 Task: Add an event with the title Third Marketing Campaign Brainstorming, date ''2023/12/26'', time 16:00and add a description: Welcome to the Coffee Meeting with a Potential Investor, an exciting opportunity to connect, share your business vision, and explore potential investment opportunities. This meeting is designed to foster a mutually beneficial relationship between you and the investor, providing a platform to discuss your business goals, growth strategies, and the potential for collaboration.Mark the tasks as Completed , logged in from the account softage.4@softage.netand send the event invitation to softage.9@softage.net and softage.10@softage.net. Set a reminder for the event Doesn''t repeat
Action: Mouse moved to (91, 110)
Screenshot: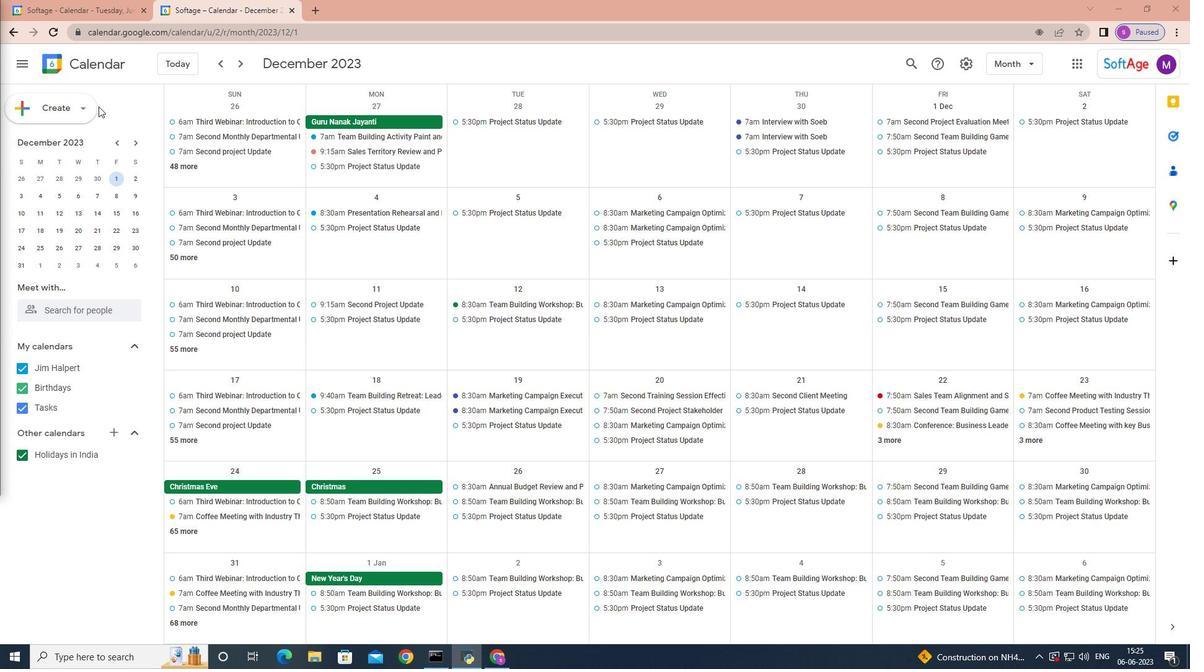 
Action: Mouse pressed left at (91, 110)
Screenshot: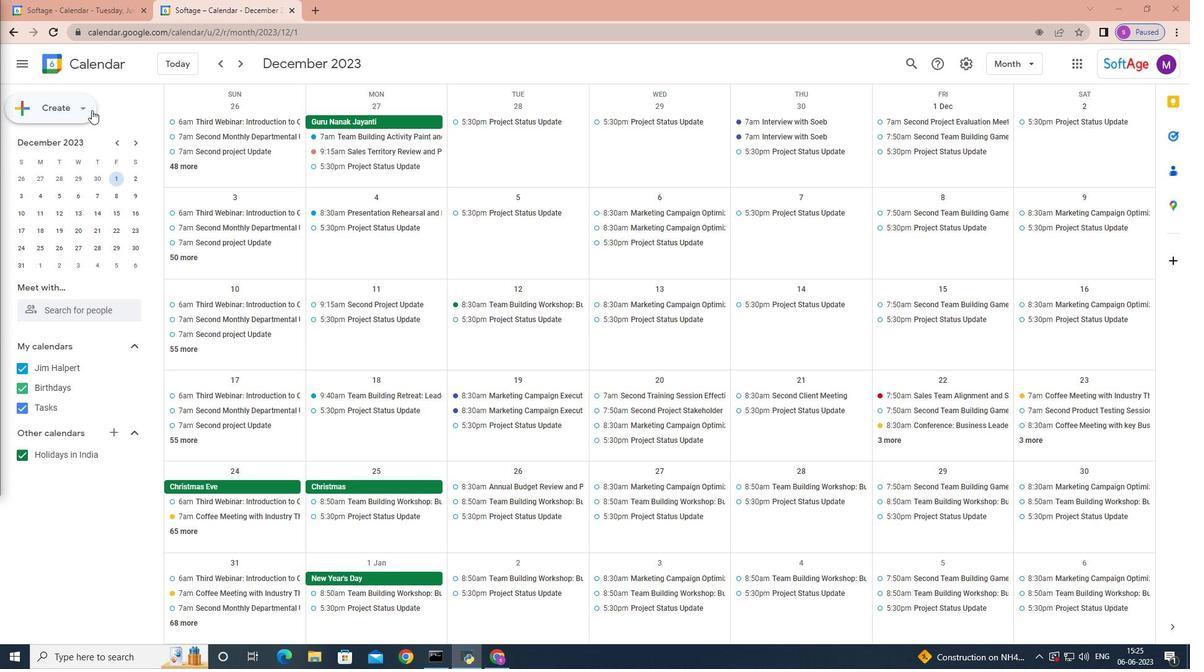 
Action: Mouse moved to (80, 133)
Screenshot: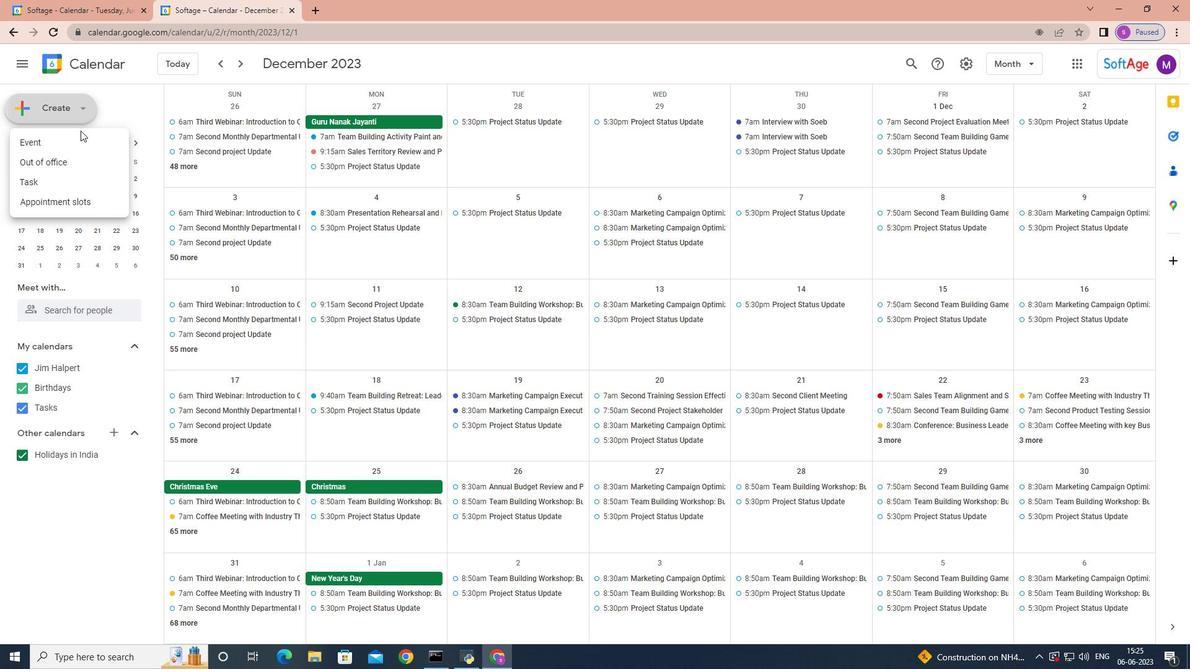 
Action: Mouse pressed left at (80, 133)
Screenshot: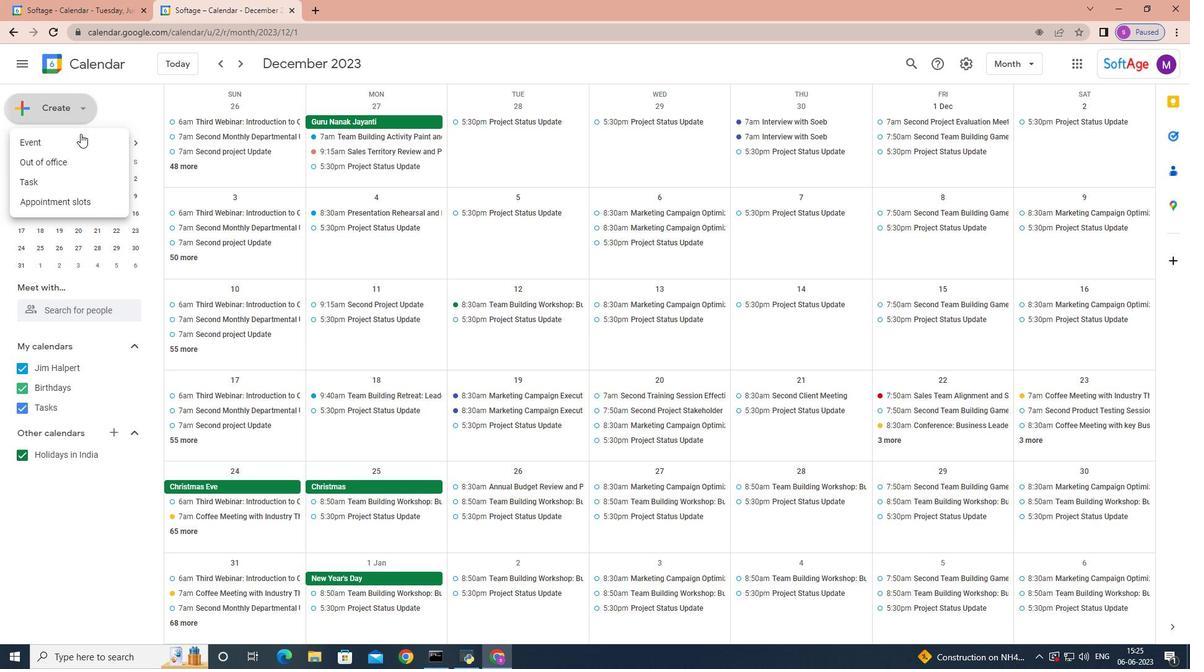 
Action: Mouse moved to (761, 414)
Screenshot: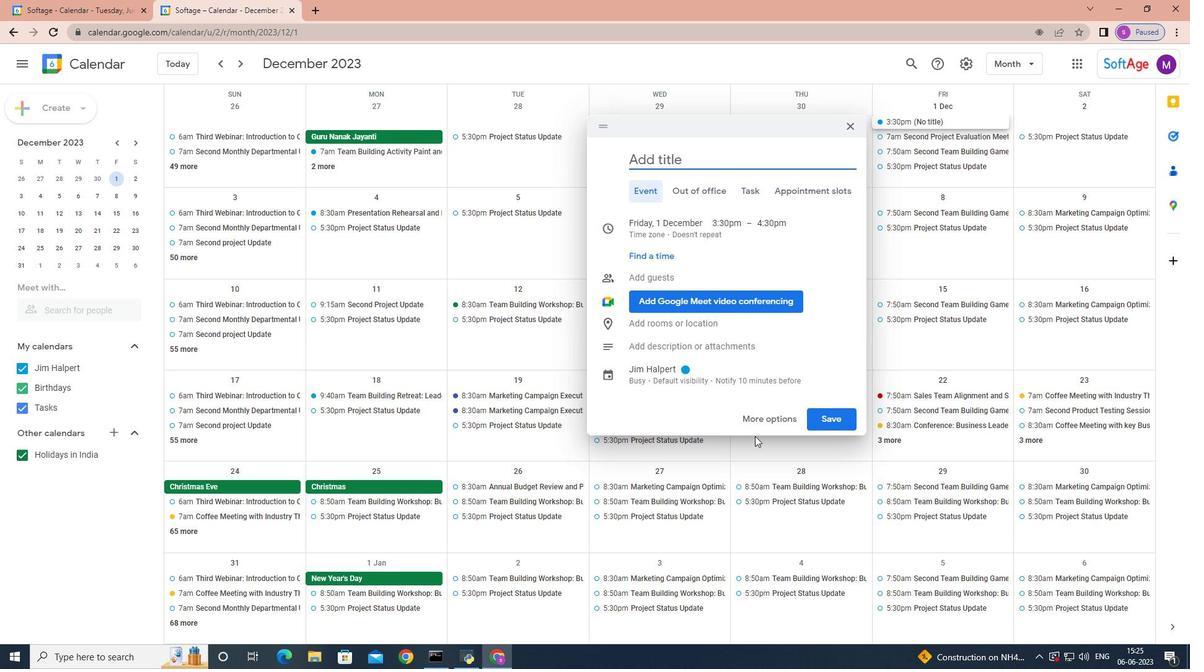 
Action: Mouse pressed left at (761, 414)
Screenshot: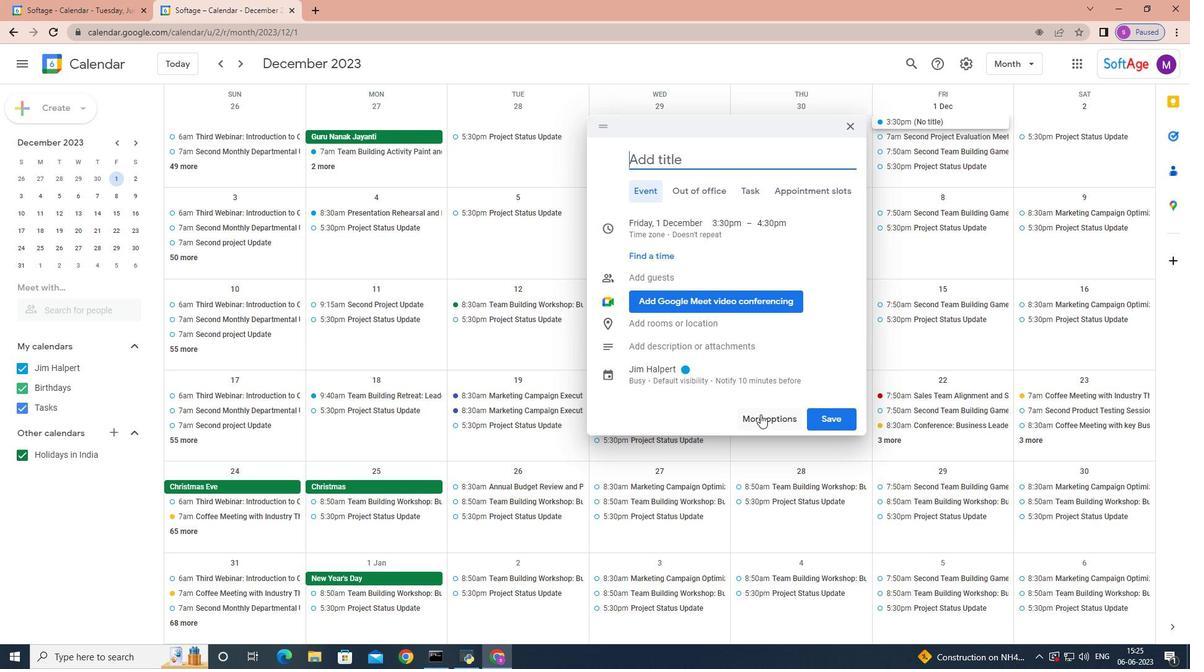 
Action: Mouse moved to (720, 417)
Screenshot: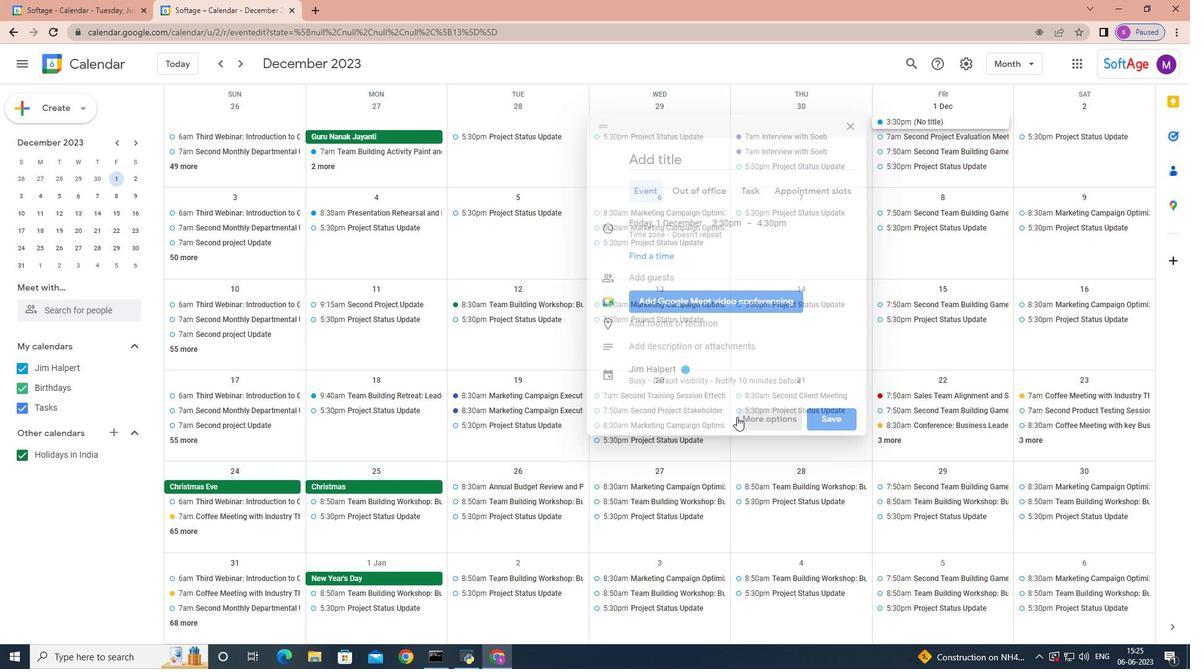 
Action: Key pressed <Key.shift>Third<Key.space><Key.shift>Marketing<Key.space><Key.shift>Campaign<Key.space><Key.shift>Brainstorming
Screenshot: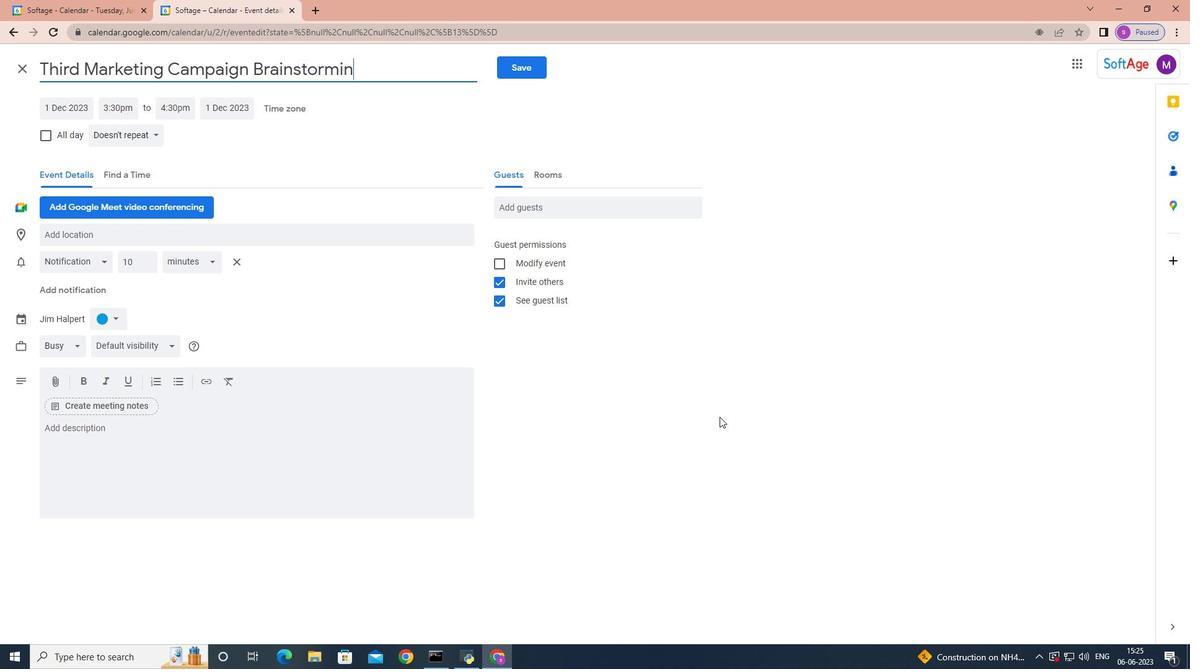
Action: Mouse moved to (64, 102)
Screenshot: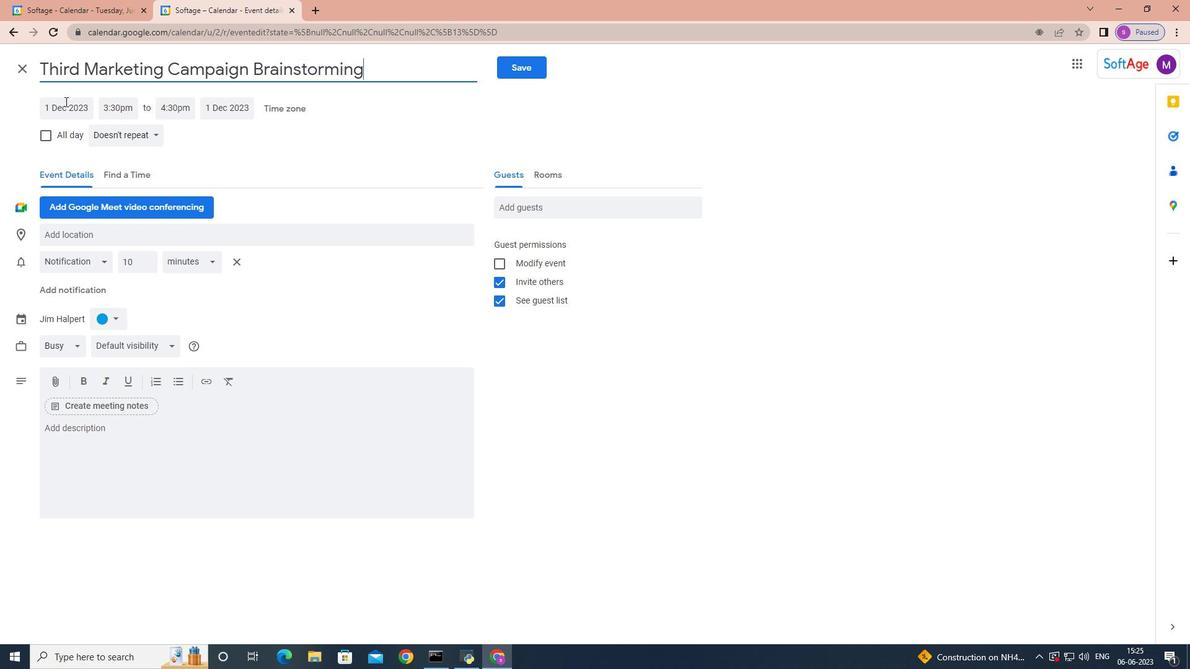 
Action: Mouse pressed left at (64, 102)
Screenshot: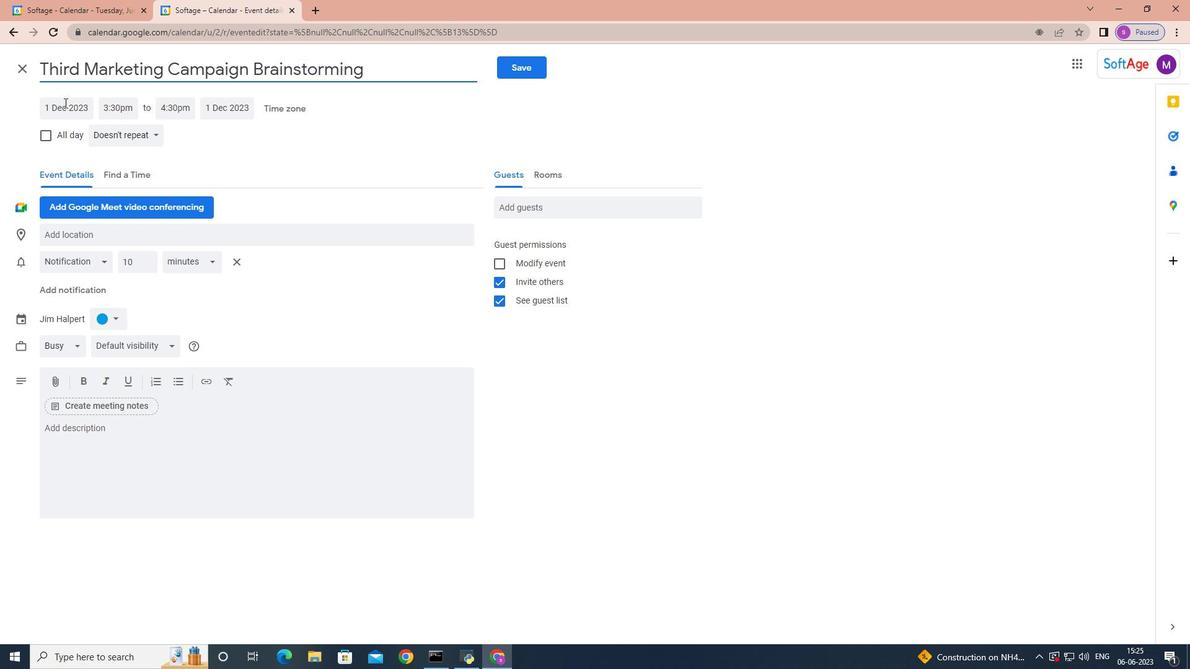 
Action: Mouse moved to (111, 238)
Screenshot: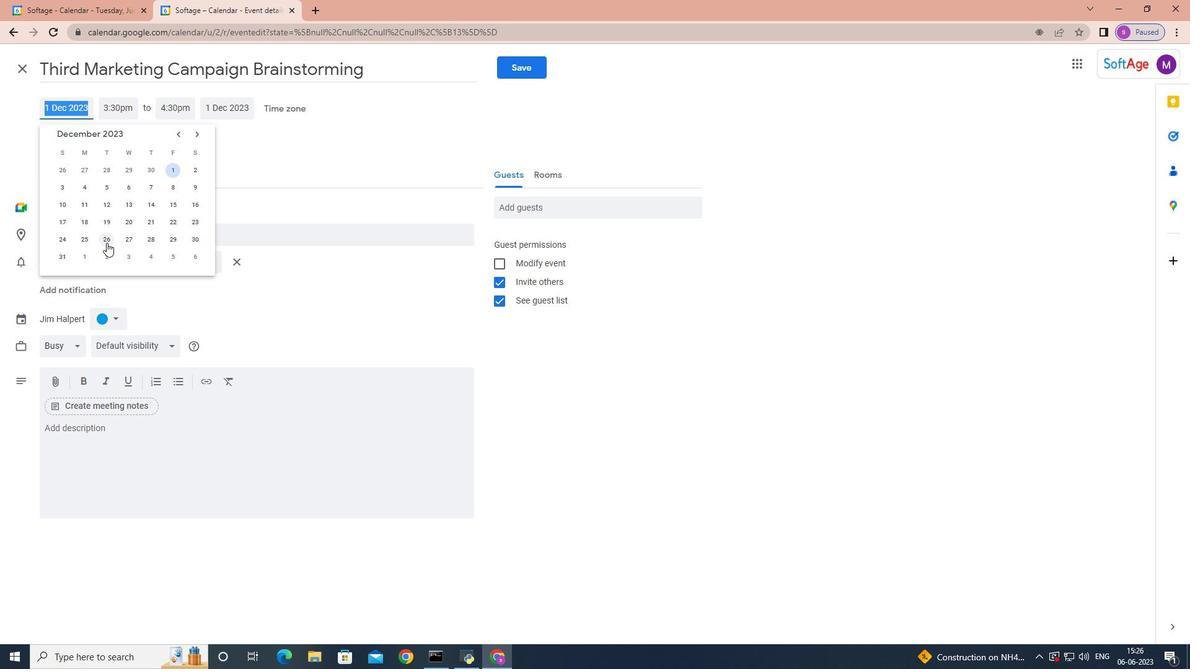 
Action: Mouse pressed left at (111, 238)
Screenshot: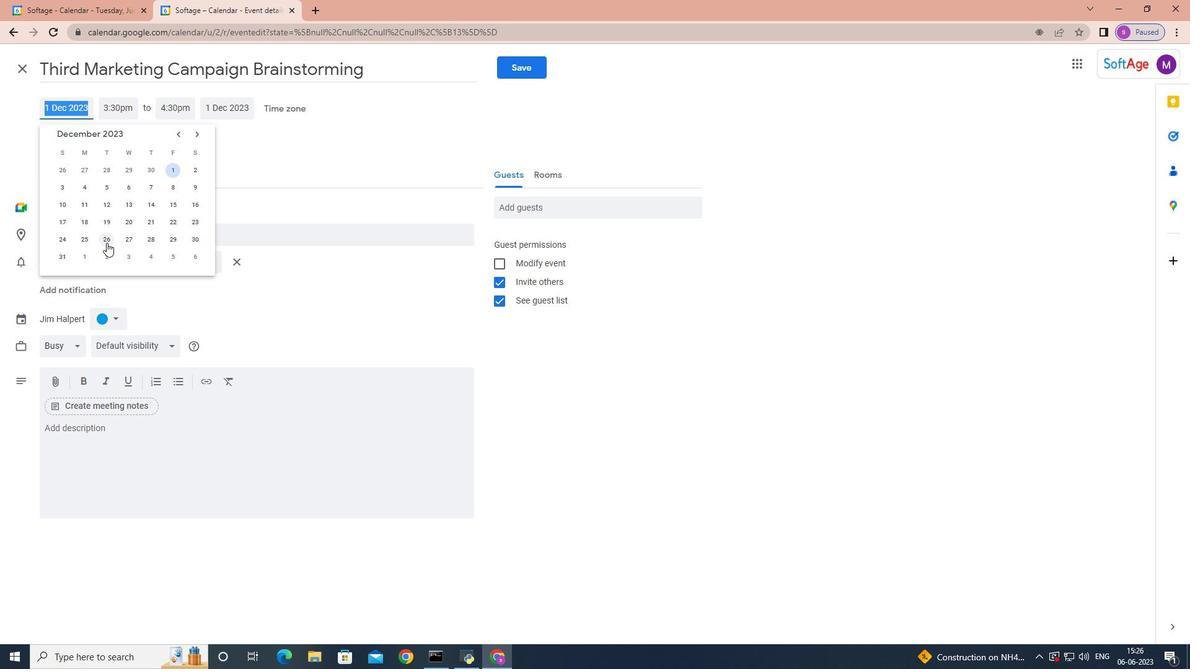 
Action: Mouse moved to (118, 107)
Screenshot: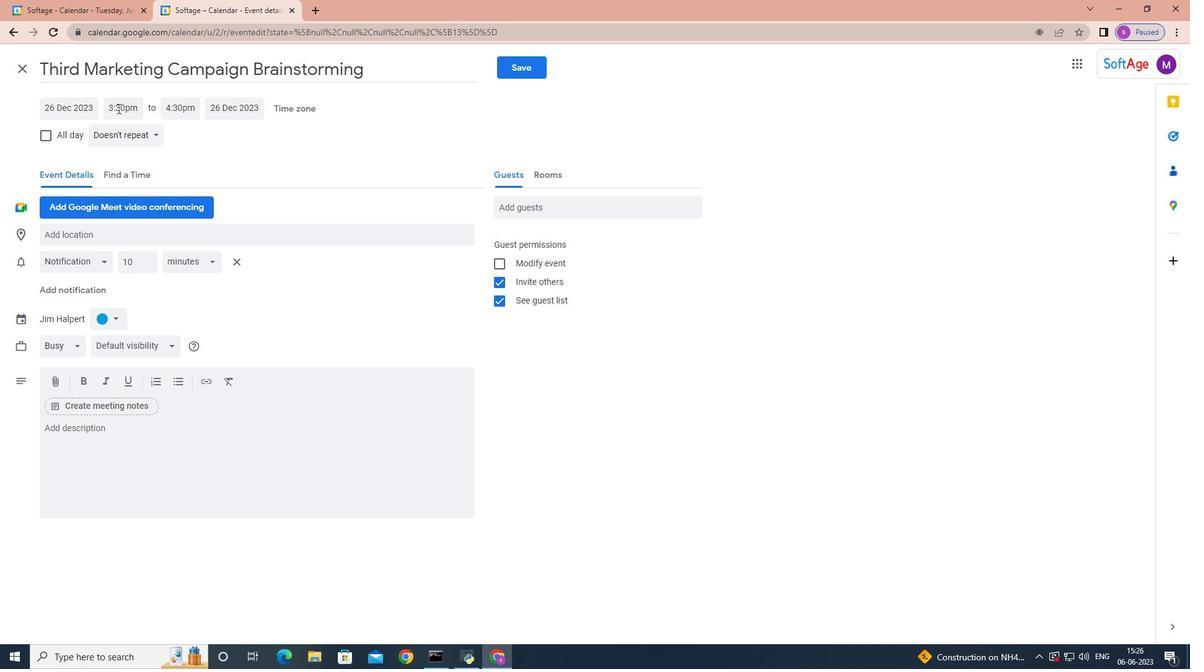 
Action: Mouse pressed left at (118, 107)
Screenshot: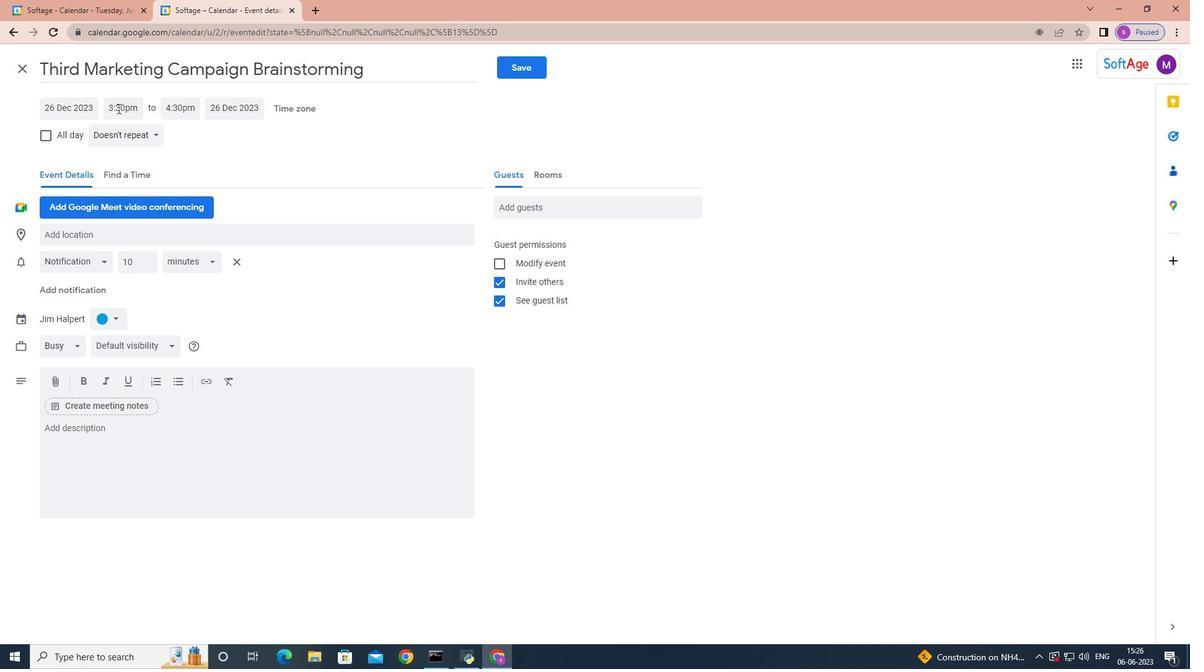 
Action: Mouse moved to (120, 107)
Screenshot: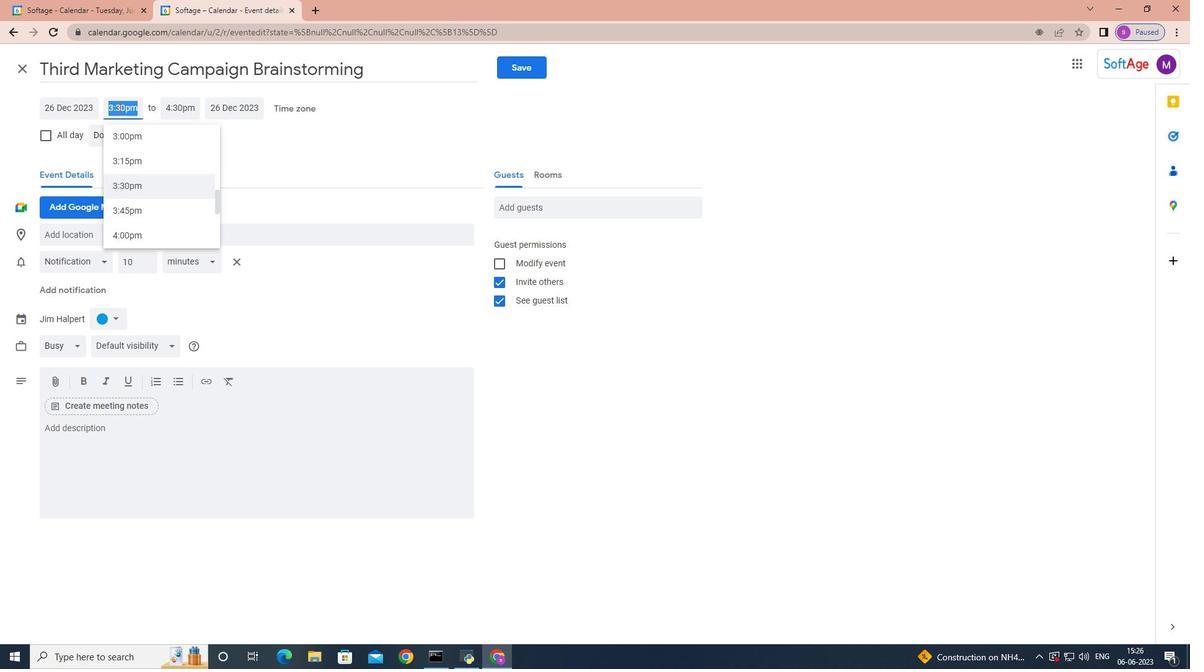 
Action: Key pressed 16<Key.shift>:00<Key.enter>
Screenshot: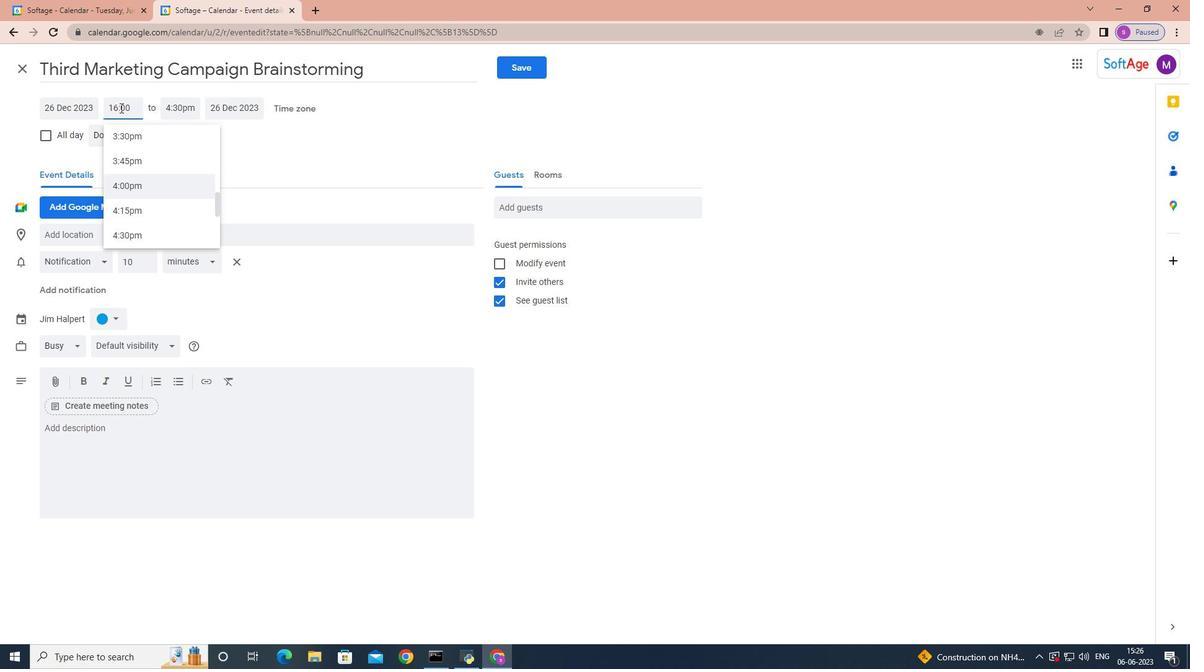 
Action: Mouse moved to (107, 441)
Screenshot: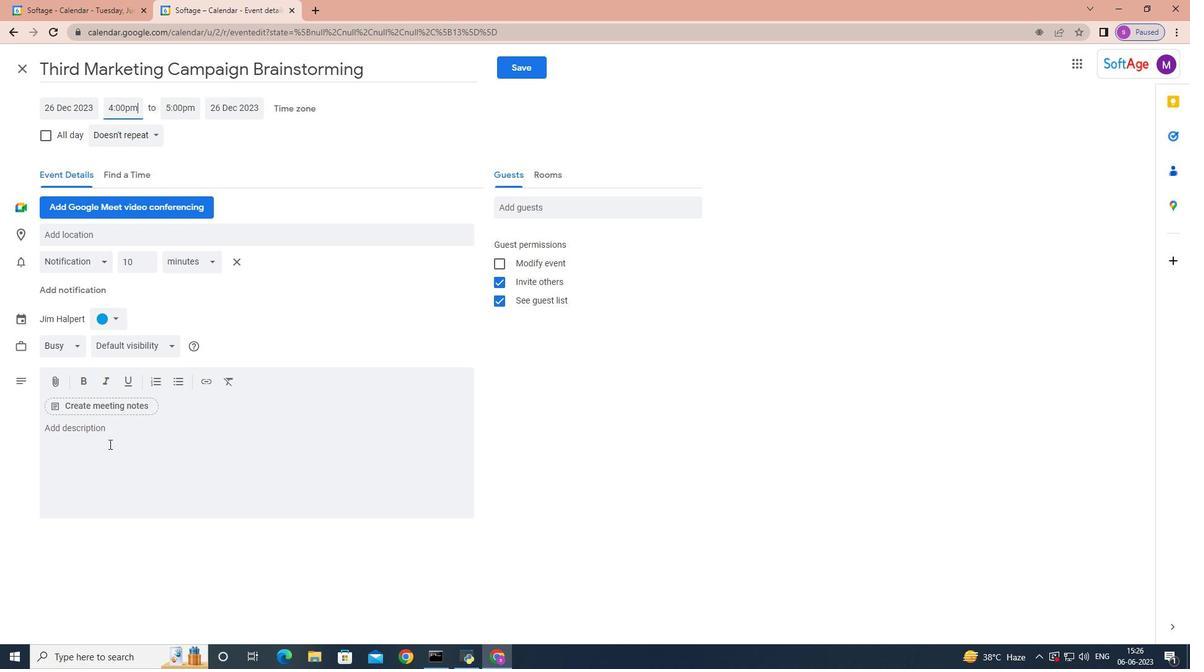 
Action: Mouse pressed left at (107, 441)
Screenshot: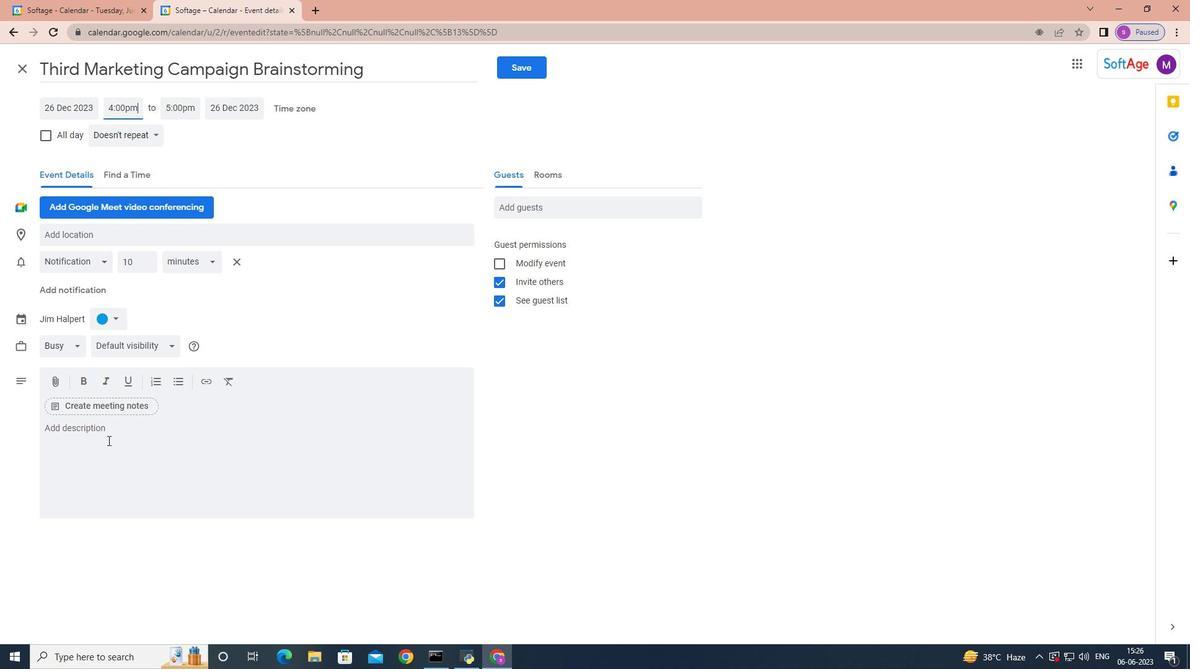 
Action: Key pressed <Key.shift>Welcome<Key.space>to<Key.space>the<Key.space>v<Key.backspace>coffee<Key.space>meeting<Key.space>with<Key.space>a<Key.space><Key.shift>potential<Key.space>investor,<Key.space>amn<Key.space><Key.backspace><Key.backspace><Key.backspace>n<Key.space>exciting<Key.space>opportunity<Key.space>to<Key.space>connect,<Key.space>share<Key.space>your<Key.space>business<Key.space>vision<Key.space>and<Key.space>explore<Key.space>potential<Key.space>investment<Key.space>opportunities.<Key.space><Key.shift>This<Key.space>meeting<Key.space>is<Key.space>designed<Key.space>to<Key.space>foster<Key.space>a<Key.space>mutually<Key.space>beneficial<Key.space>real<Key.backspace><Key.backspace>lationshiop<Key.backspace><Key.backspace>p<Key.space>between<Key.space>you<Key.space>and<Key.space>the<Key.space>investor<Key.space><Key.backspace>,<Key.space>providing<Key.space>a<Key.space>platforn<Key.backspace>m<Key.space>to<Key.space>discuss<Key.space>your<Key.space>business<Key.space>goals,<Key.space>growth<Key.space>strategies,<Key.space>and<Key.space>the<Key.space>potential<Key.space>for<Key.space>collaboration.
Screenshot: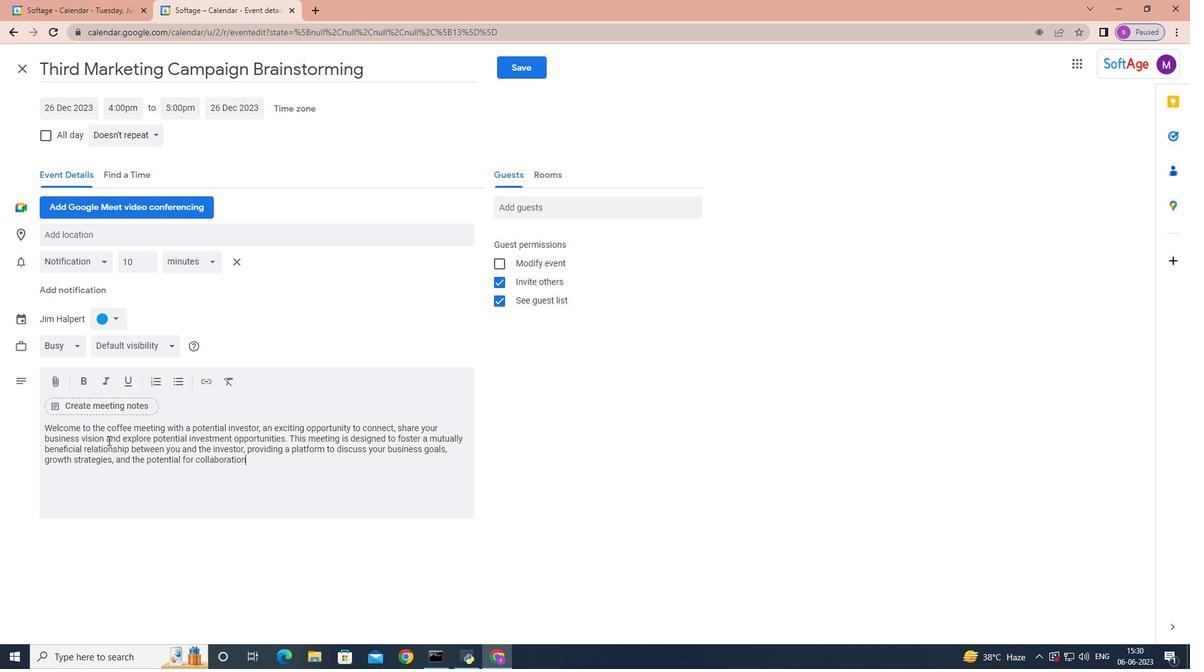 
Action: Mouse moved to (548, 205)
Screenshot: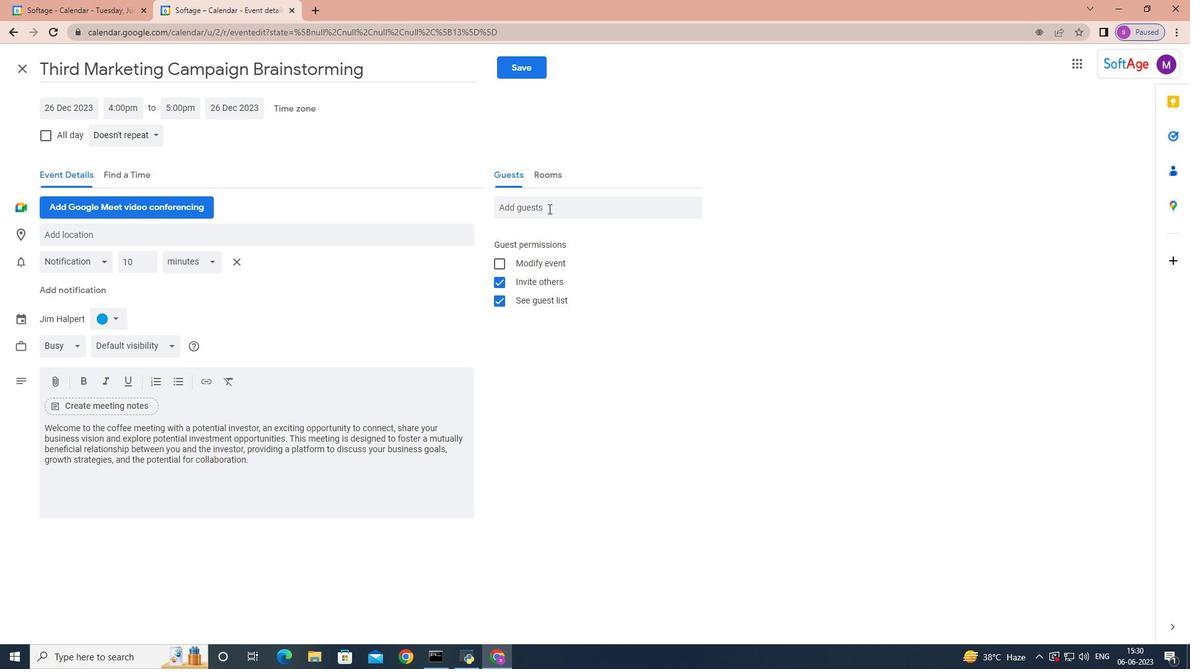 
Action: Mouse pressed left at (548, 205)
Screenshot: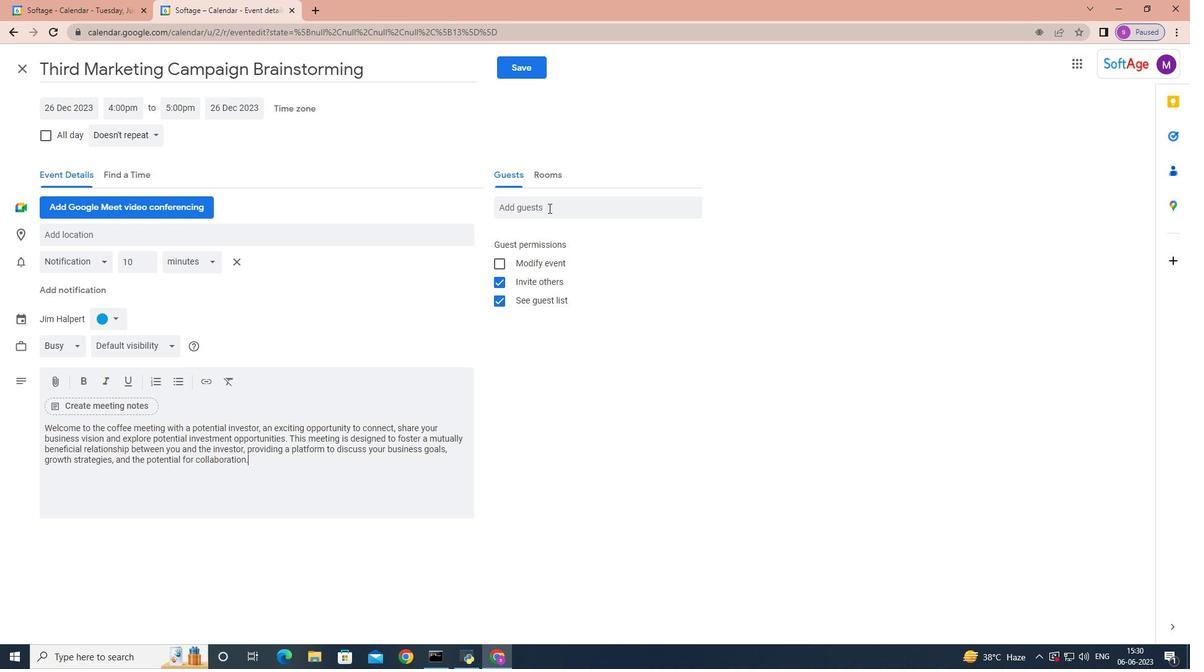 
Action: Mouse moved to (550, 205)
Screenshot: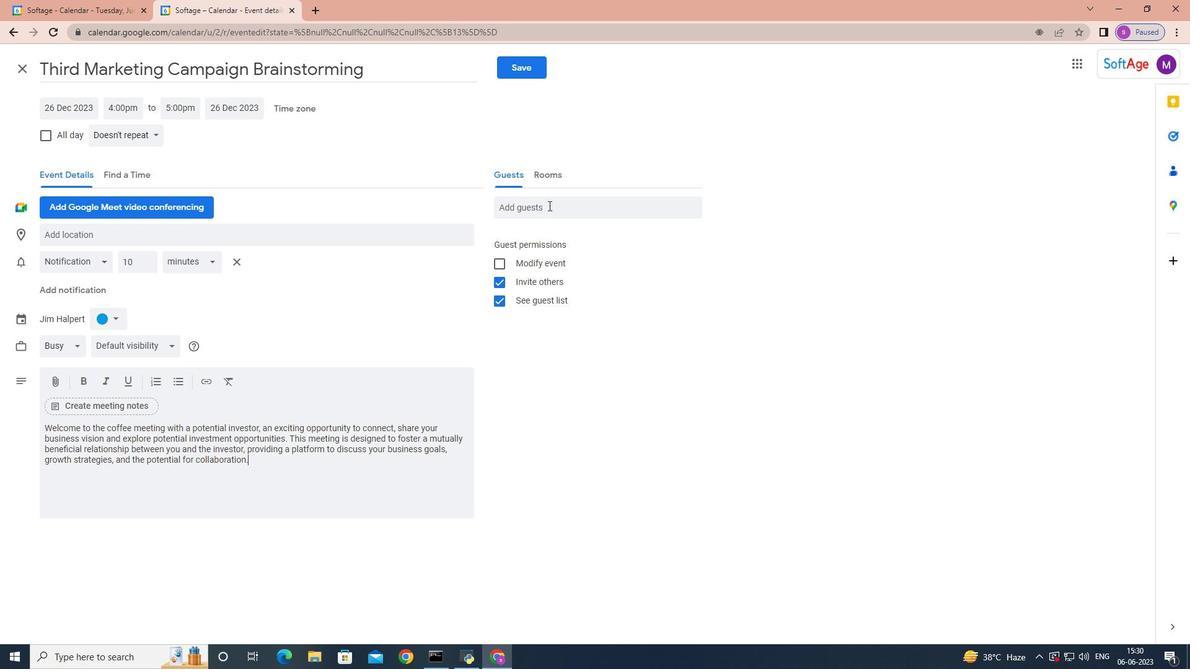 
Action: Key pressed softage.8<Key.backspace>9
Screenshot: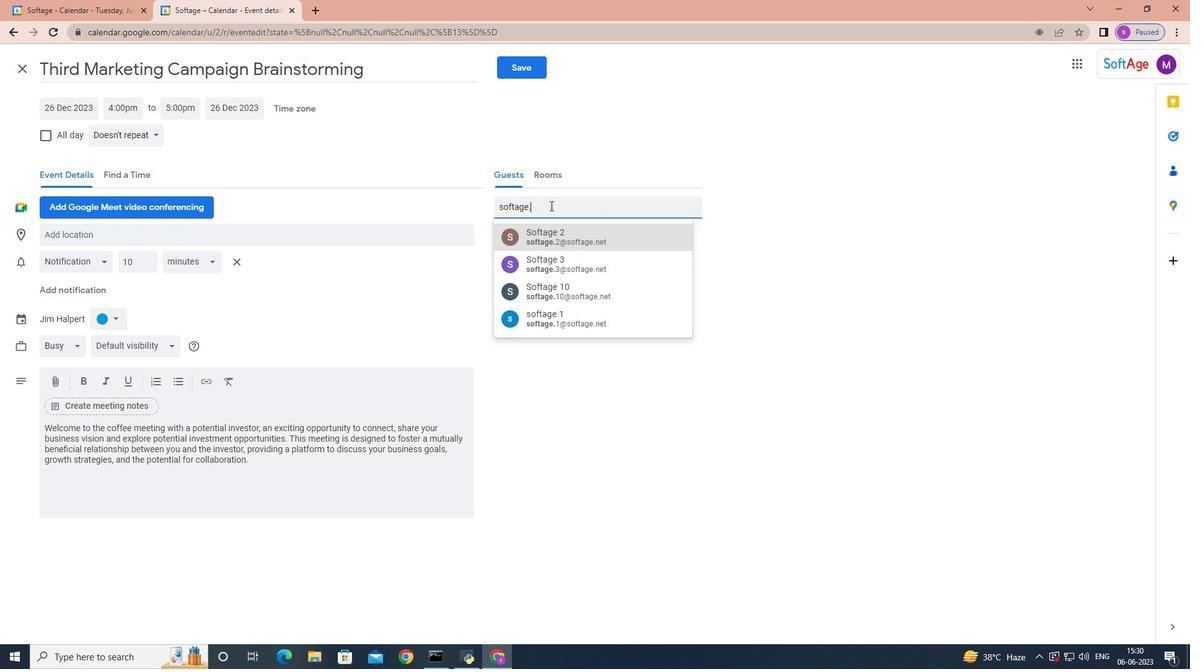 
Action: Mouse moved to (545, 239)
Screenshot: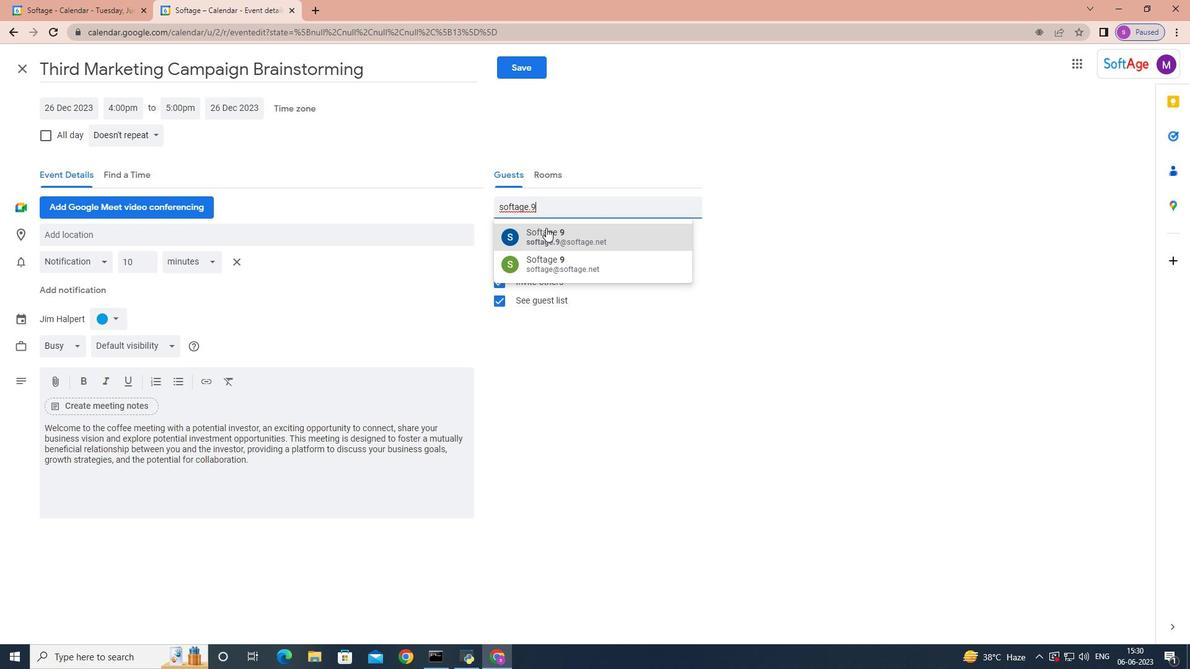 
Action: Mouse pressed left at (545, 239)
Screenshot: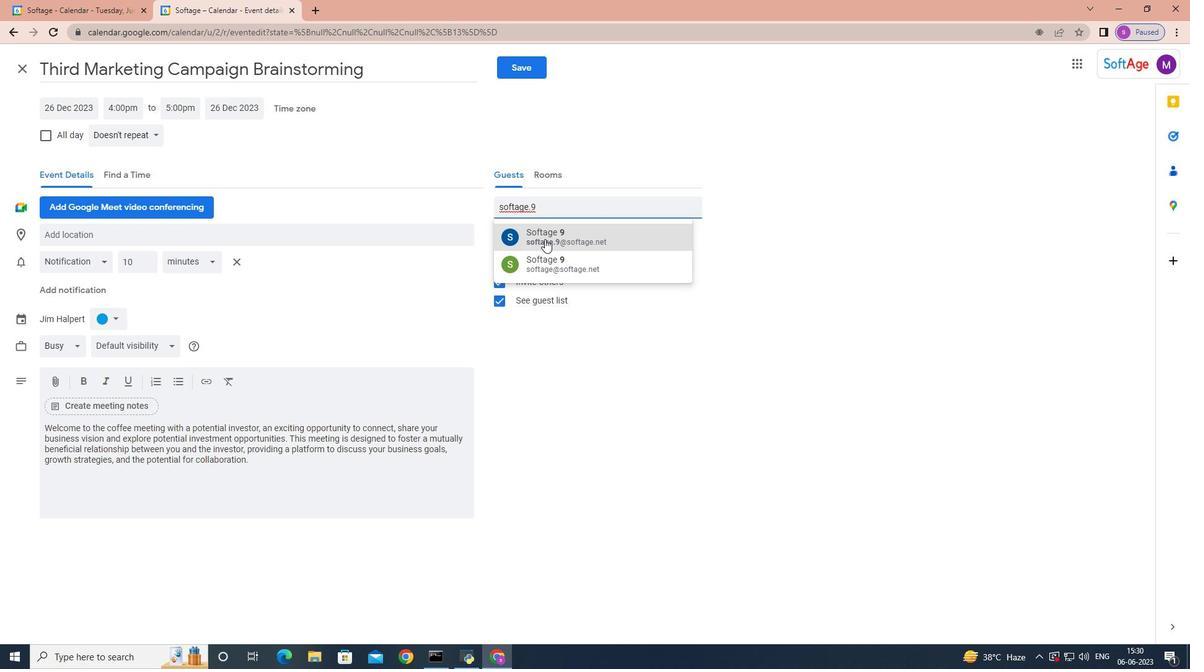 
Action: Mouse moved to (532, 236)
Screenshot: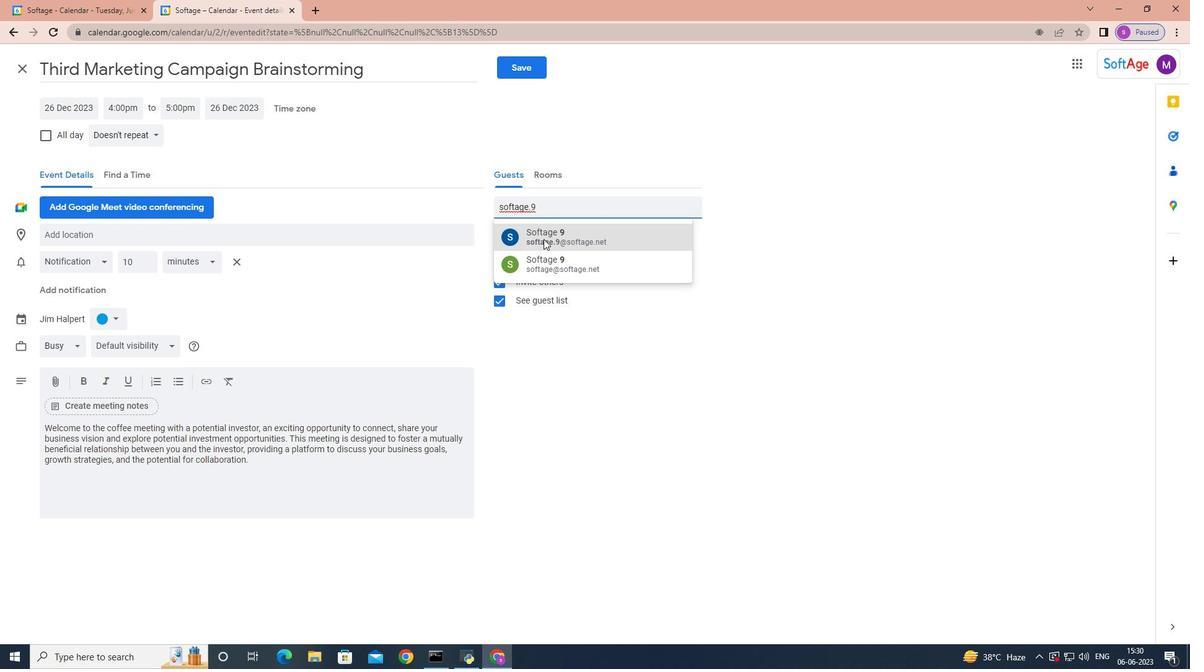 
Action: Key pressed softage.10
Screenshot: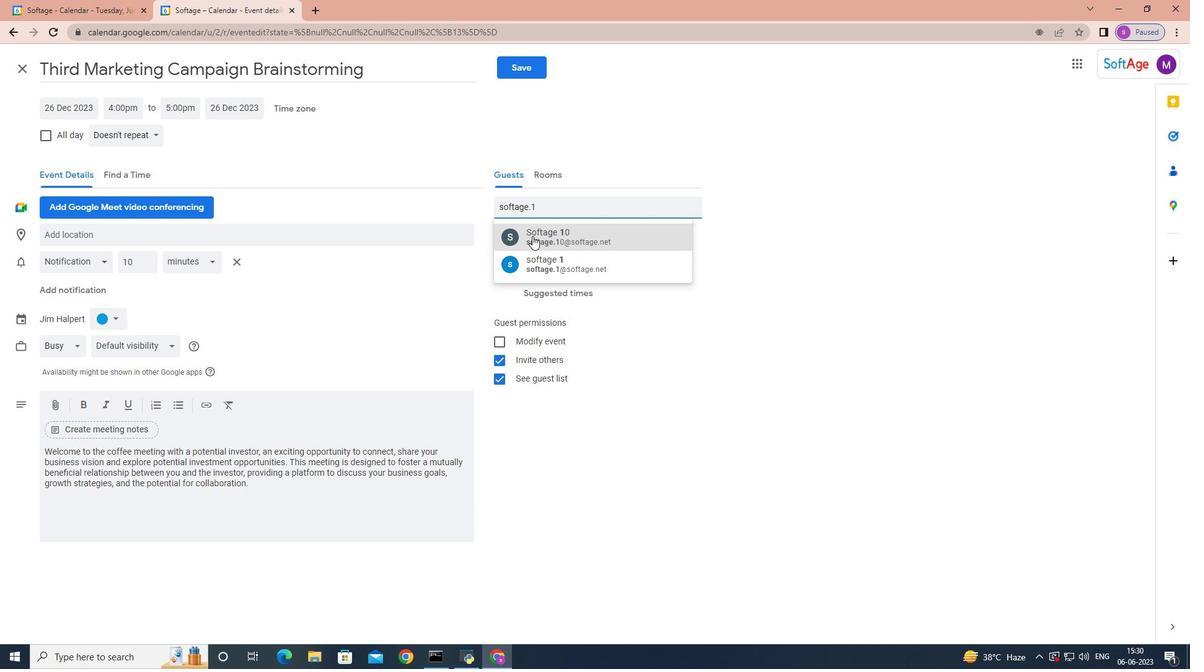 
Action: Mouse moved to (549, 241)
Screenshot: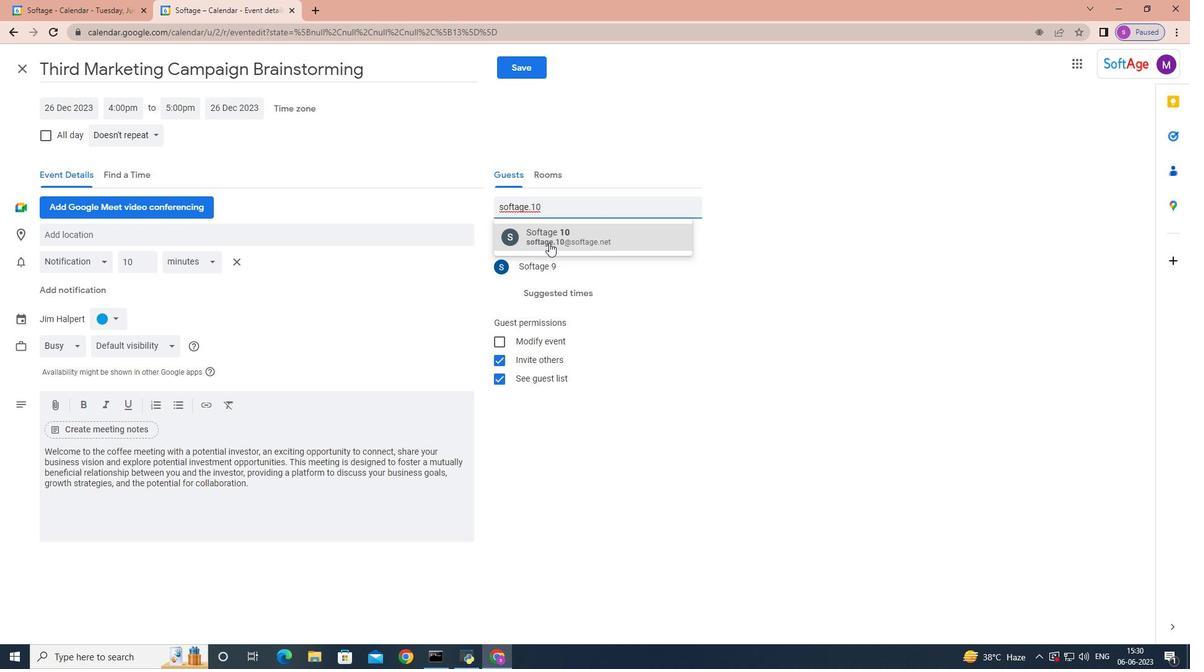 
Action: Mouse pressed left at (549, 241)
Screenshot: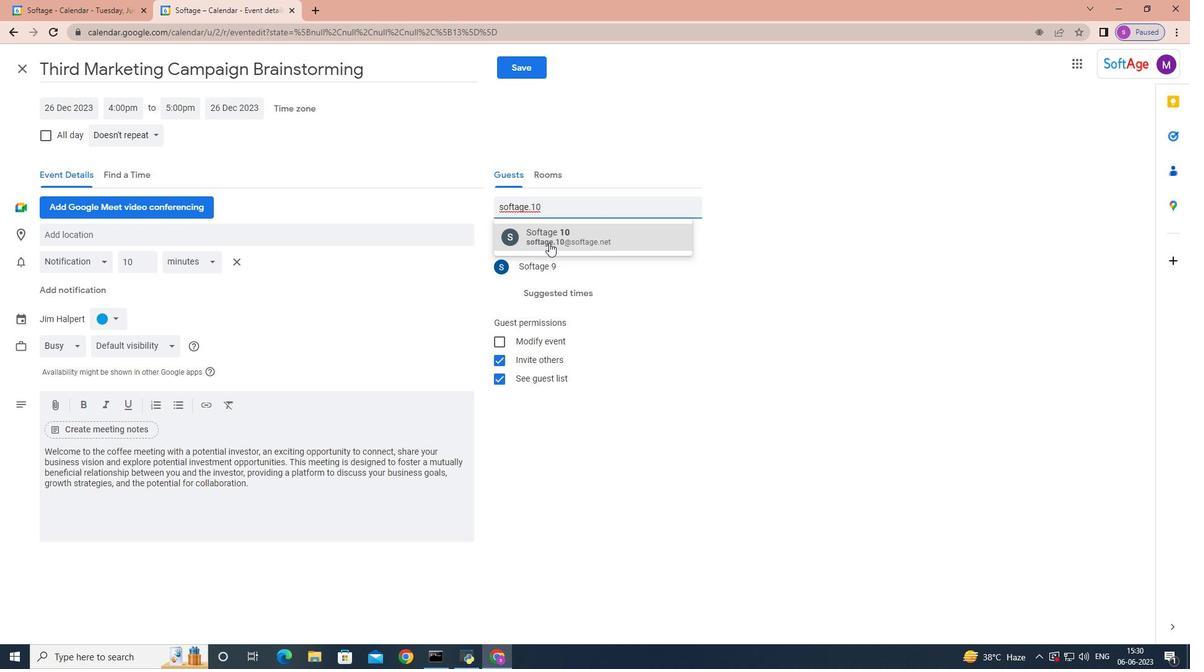 
Action: Mouse moved to (152, 133)
Screenshot: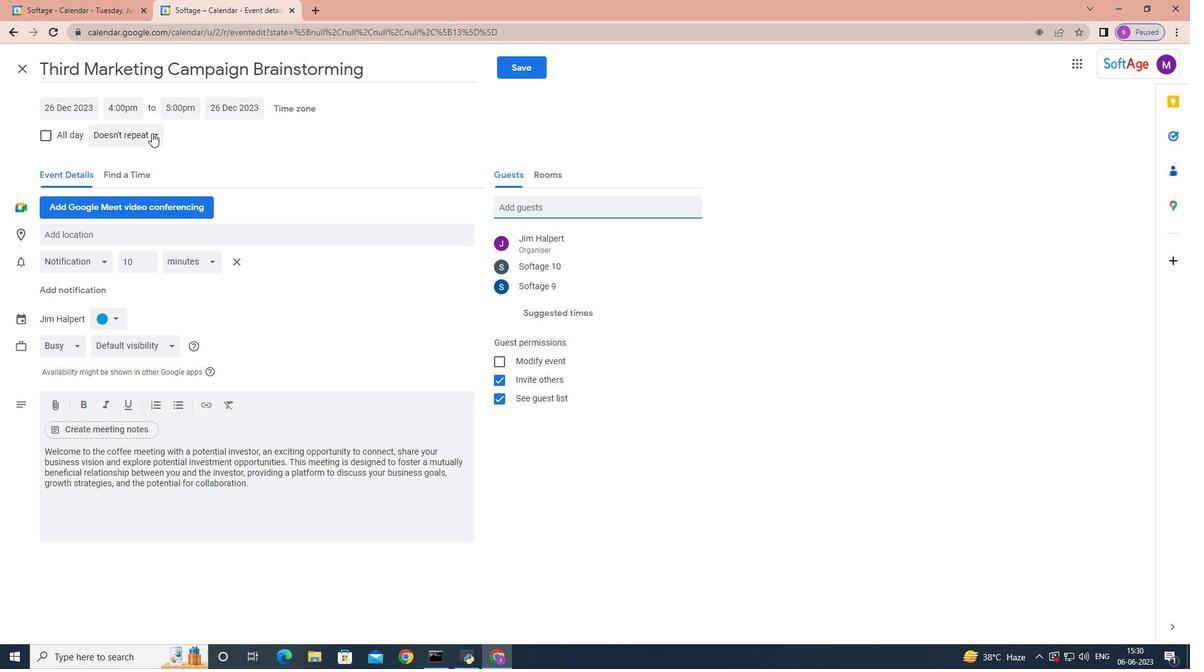 
Action: Mouse pressed left at (152, 133)
Screenshot: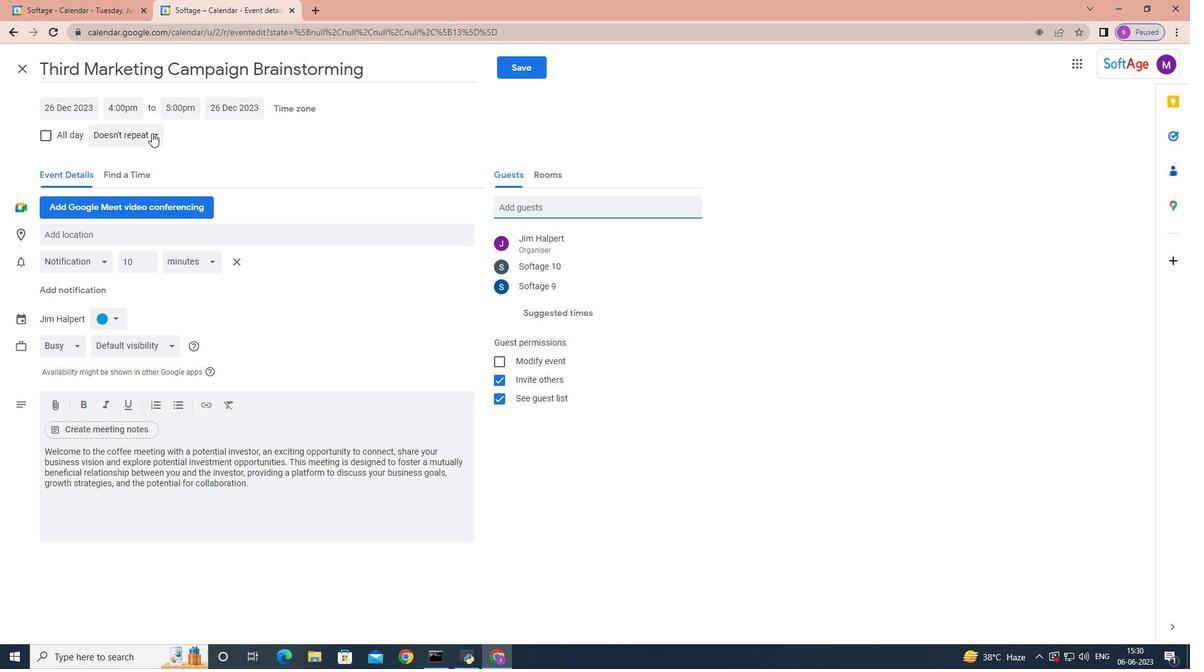 
Action: Mouse moved to (152, 133)
Screenshot: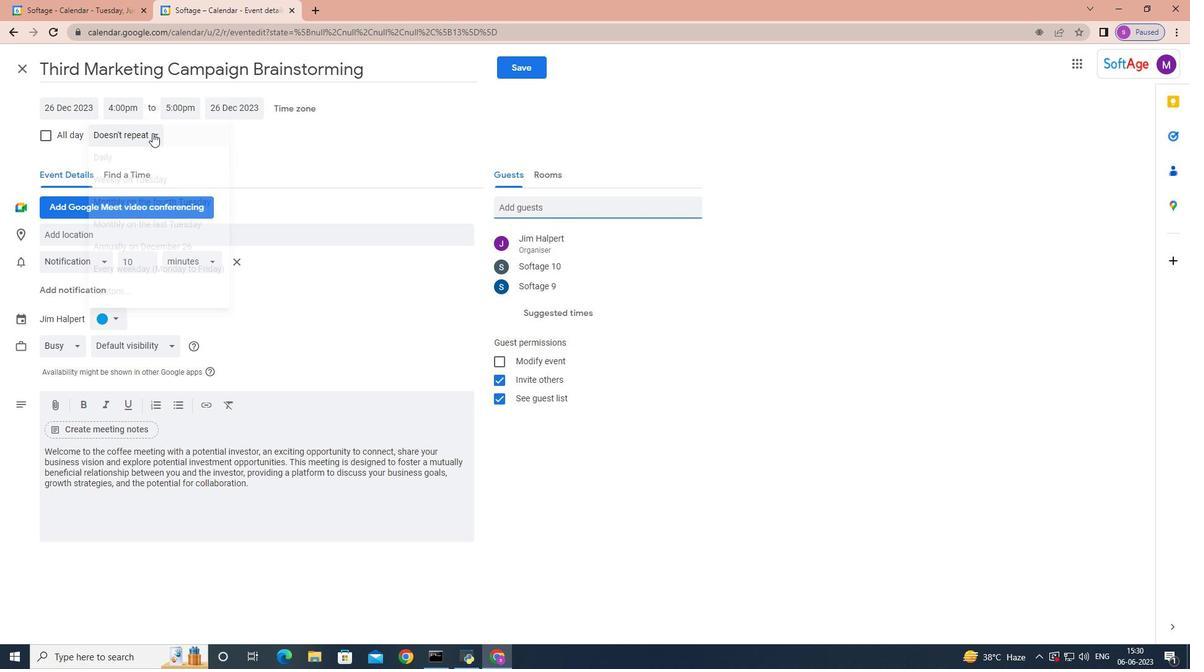 
Action: Mouse pressed left at (152, 133)
Screenshot: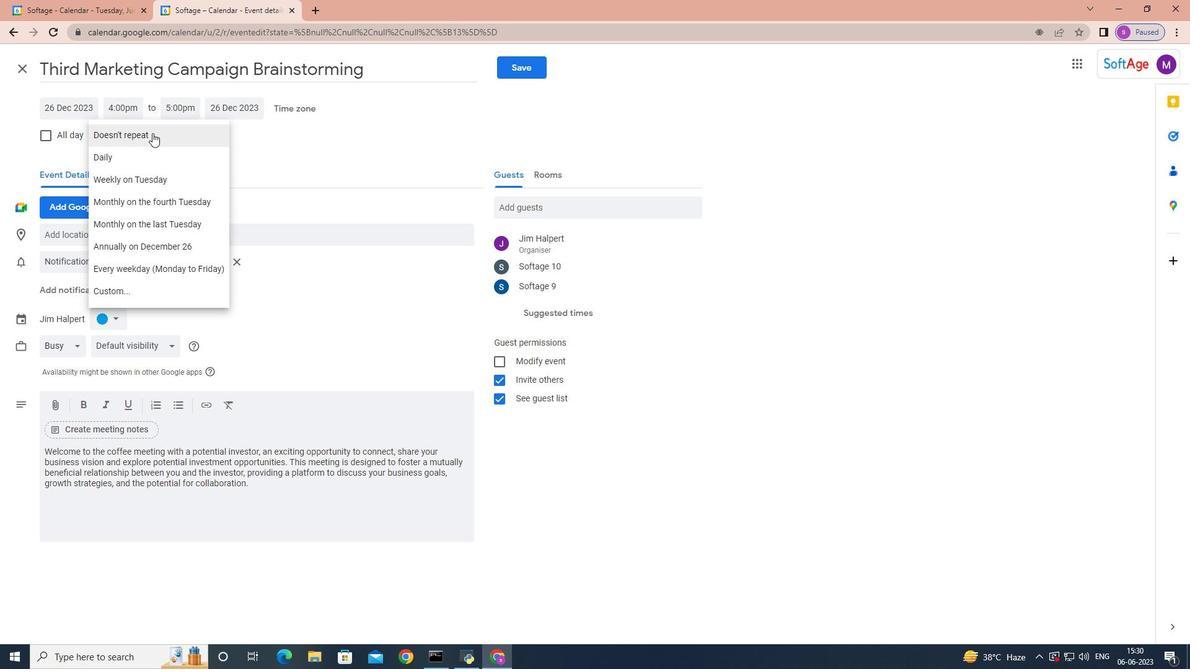 
Action: Mouse moved to (529, 71)
Screenshot: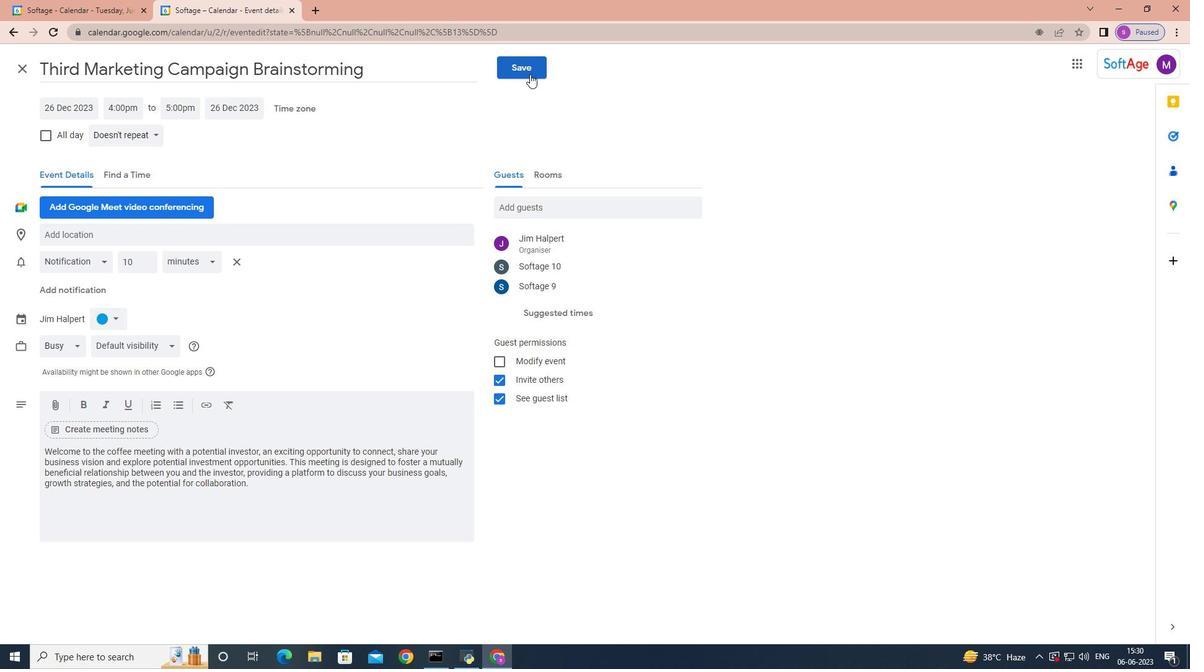 
Action: Mouse pressed left at (529, 71)
Screenshot: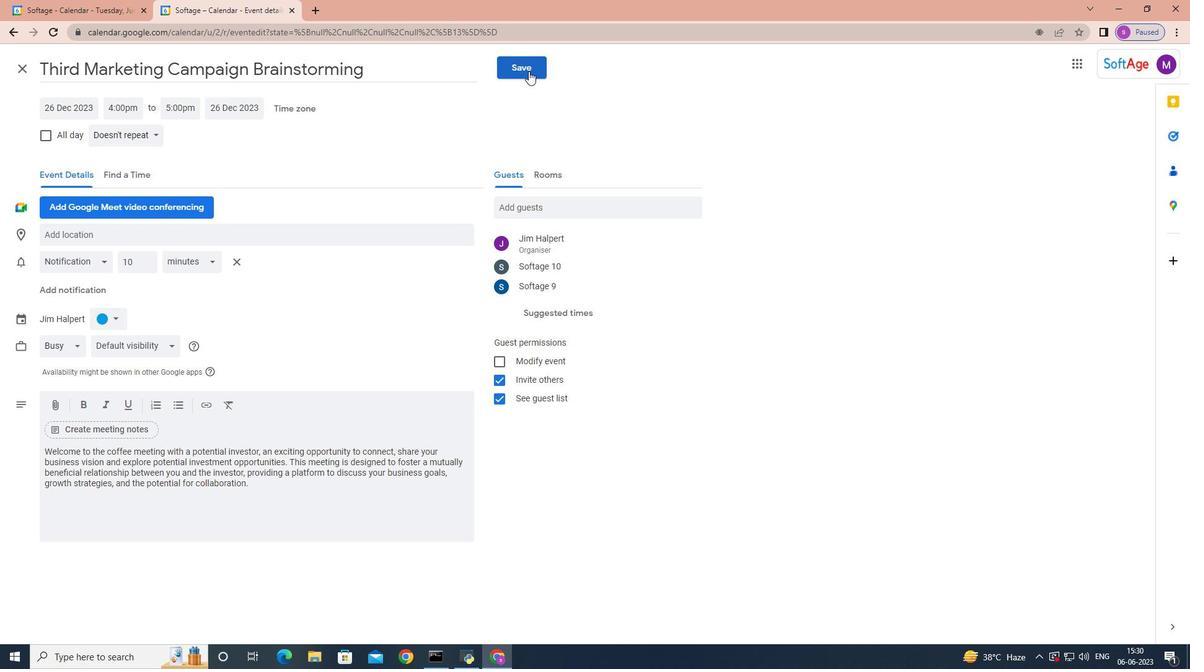 
Action: Mouse moved to (713, 367)
Screenshot: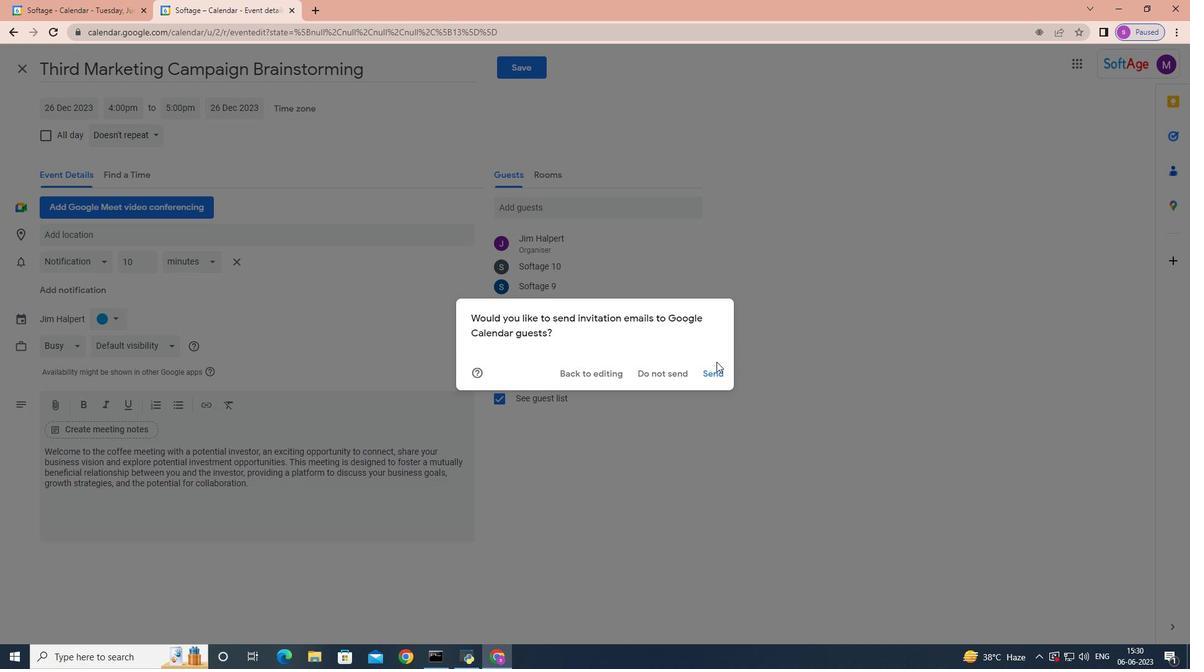 
Action: Mouse pressed left at (713, 367)
Screenshot: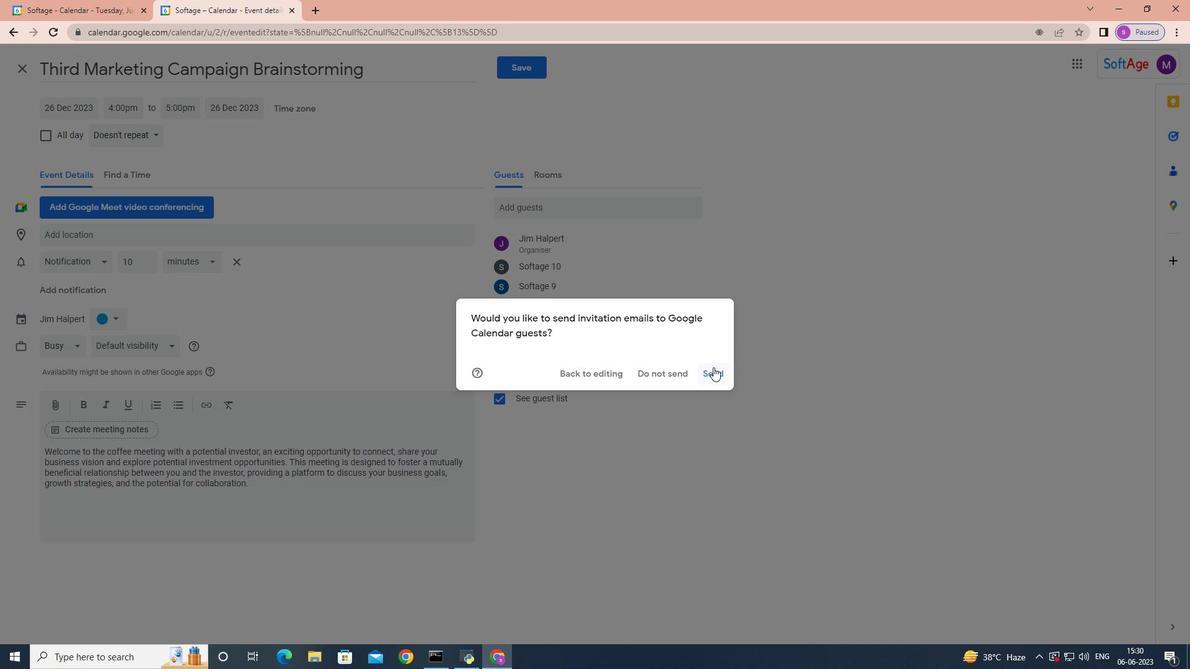 
Action: Mouse moved to (712, 368)
Screenshot: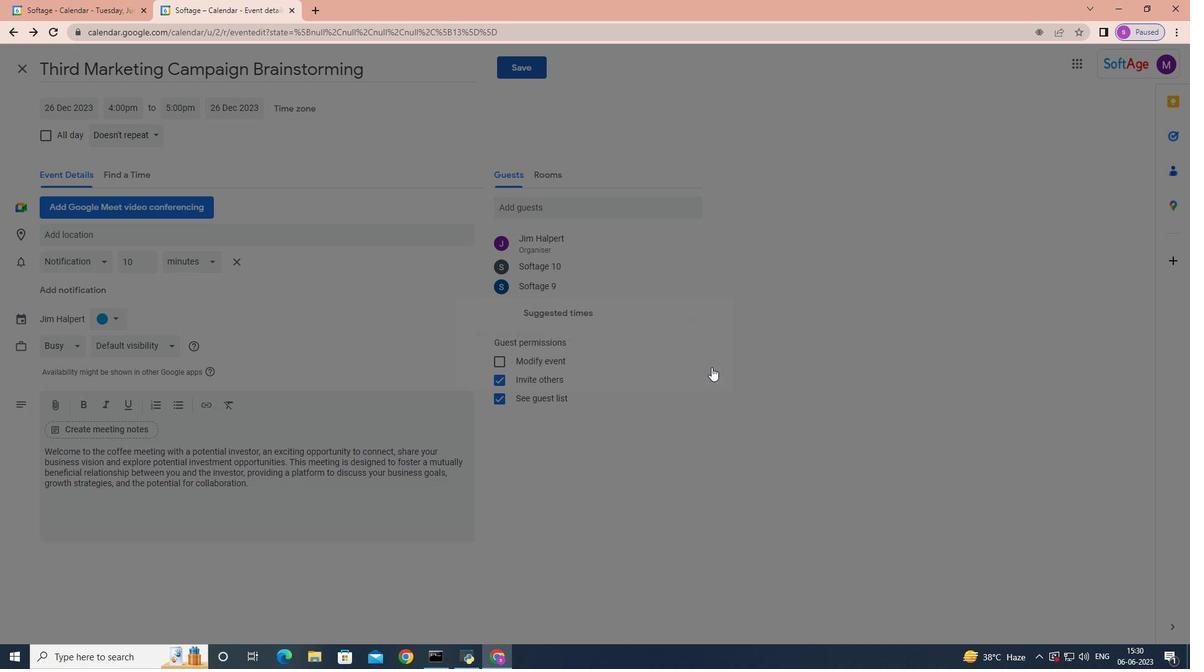 
